 Task: Start in the project TransformWorks the sprint 'Starlight', with a duration of 1 week.
Action: Mouse moved to (233, 176)
Screenshot: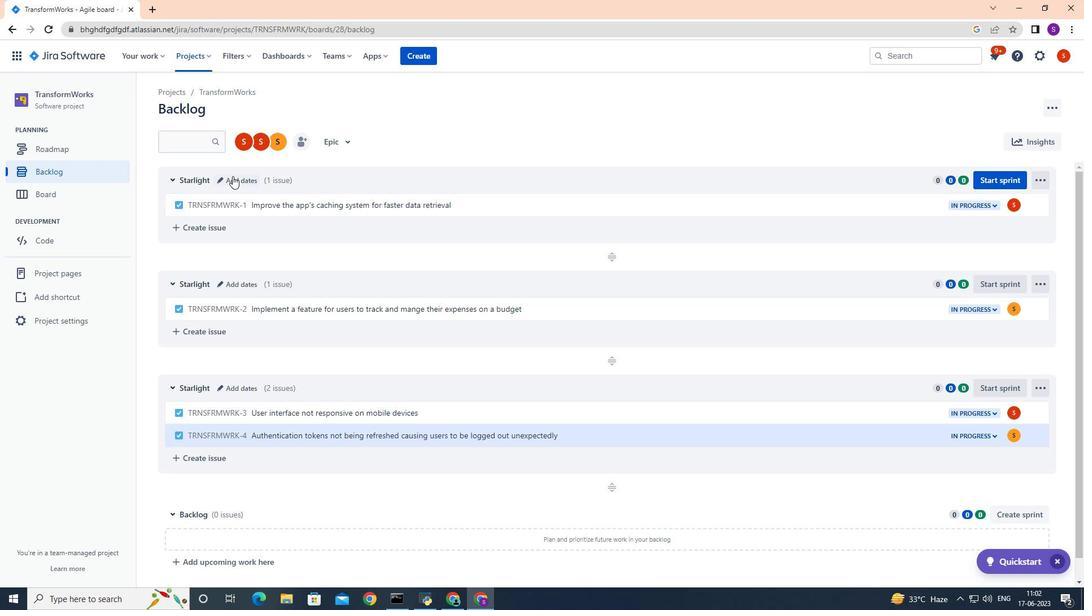 
Action: Mouse pressed left at (233, 176)
Screenshot: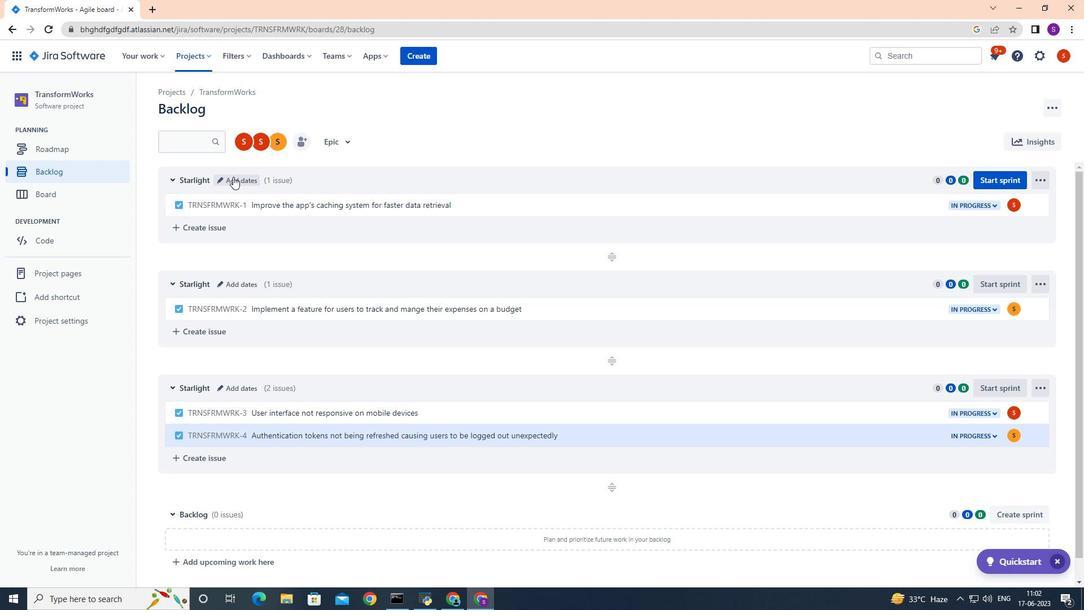 
Action: Mouse moved to (515, 181)
Screenshot: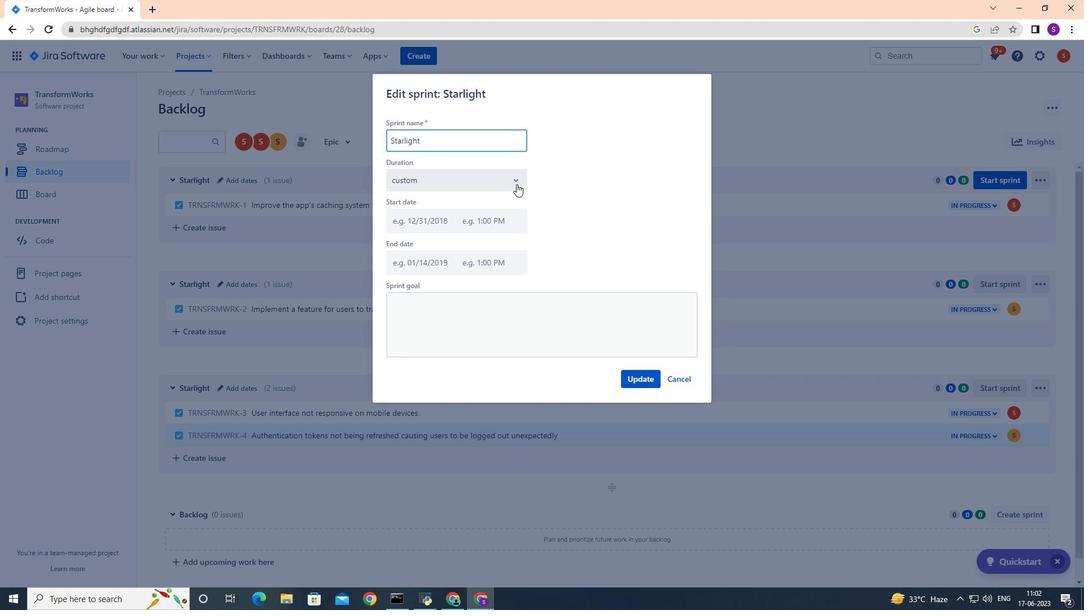 
Action: Mouse pressed left at (515, 181)
Screenshot: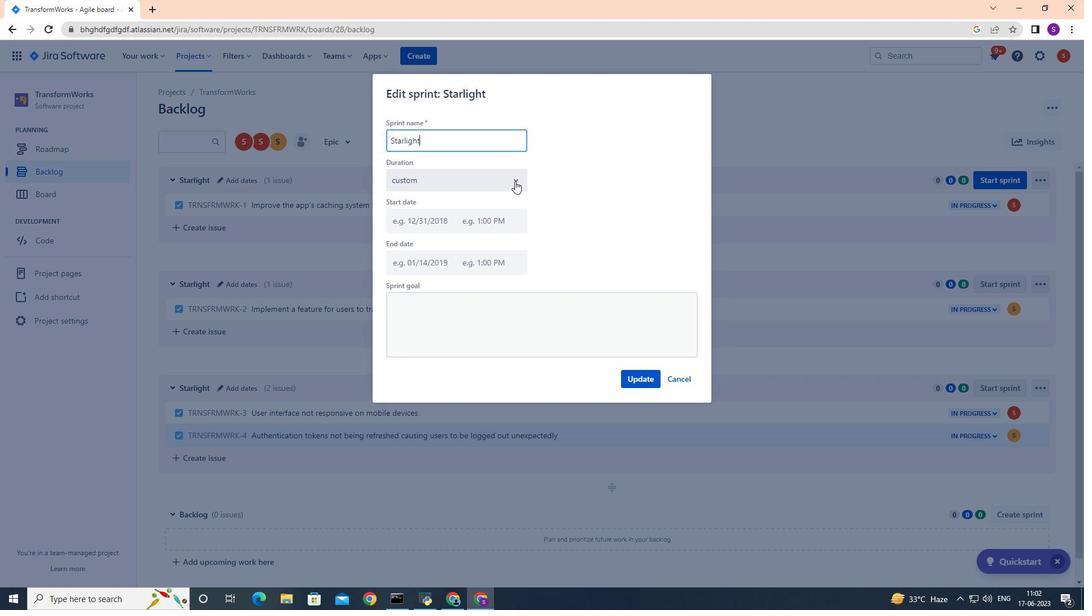 
Action: Mouse moved to (452, 214)
Screenshot: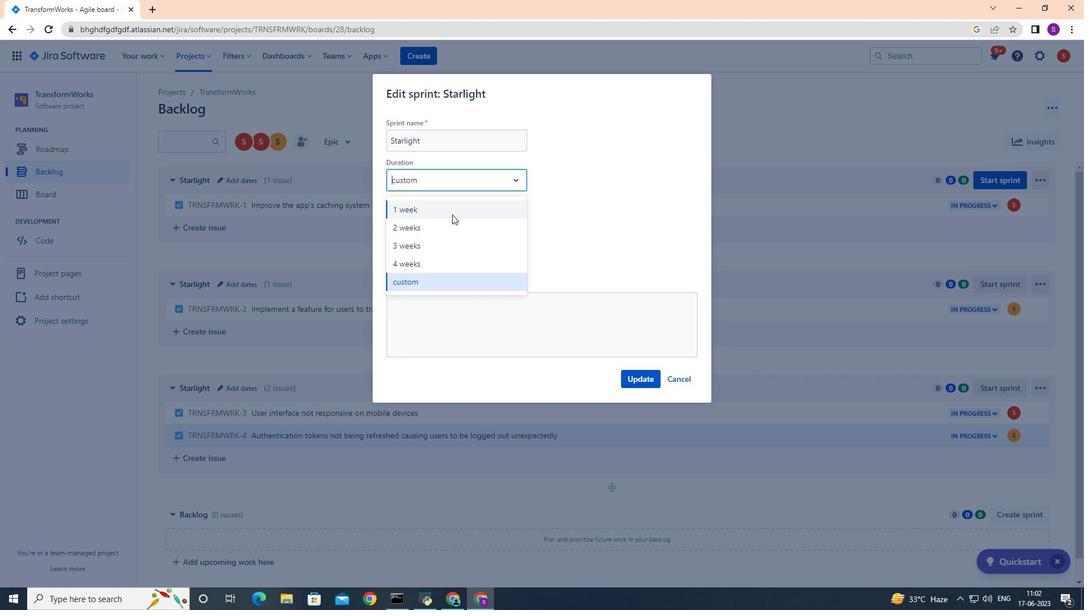 
Action: Mouse pressed left at (452, 214)
Screenshot: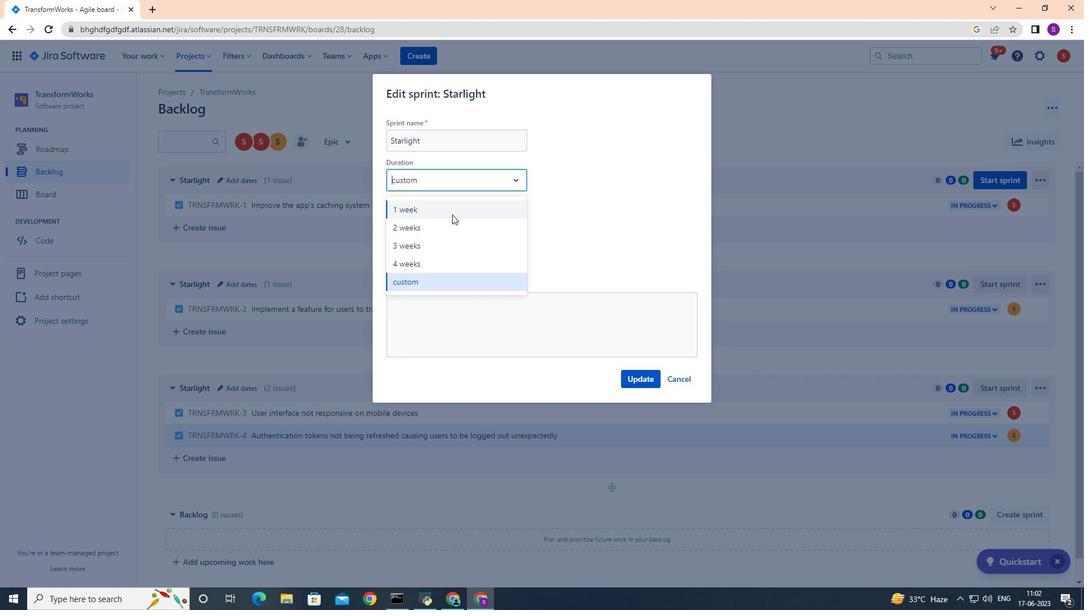 
Action: Mouse moved to (626, 375)
Screenshot: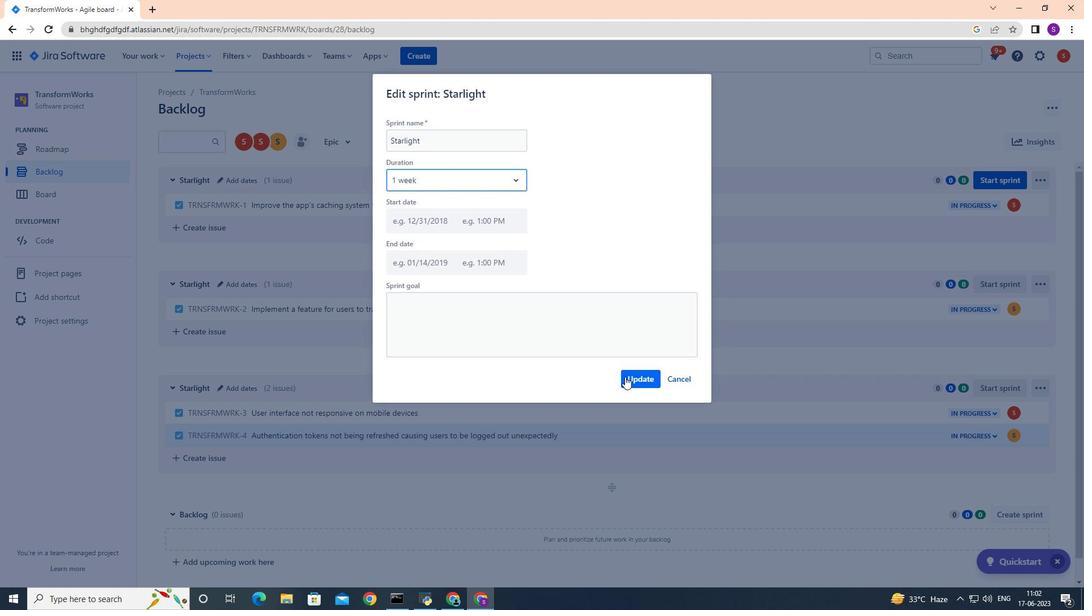 
Action: Mouse pressed left at (626, 375)
Screenshot: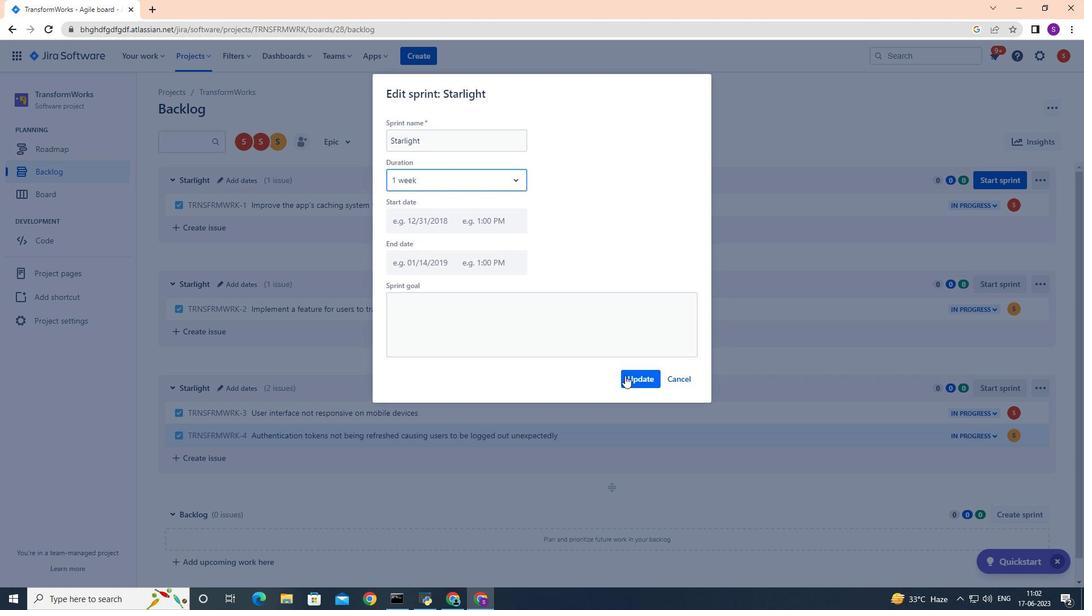 
Action: Mouse moved to (624, 373)
Screenshot: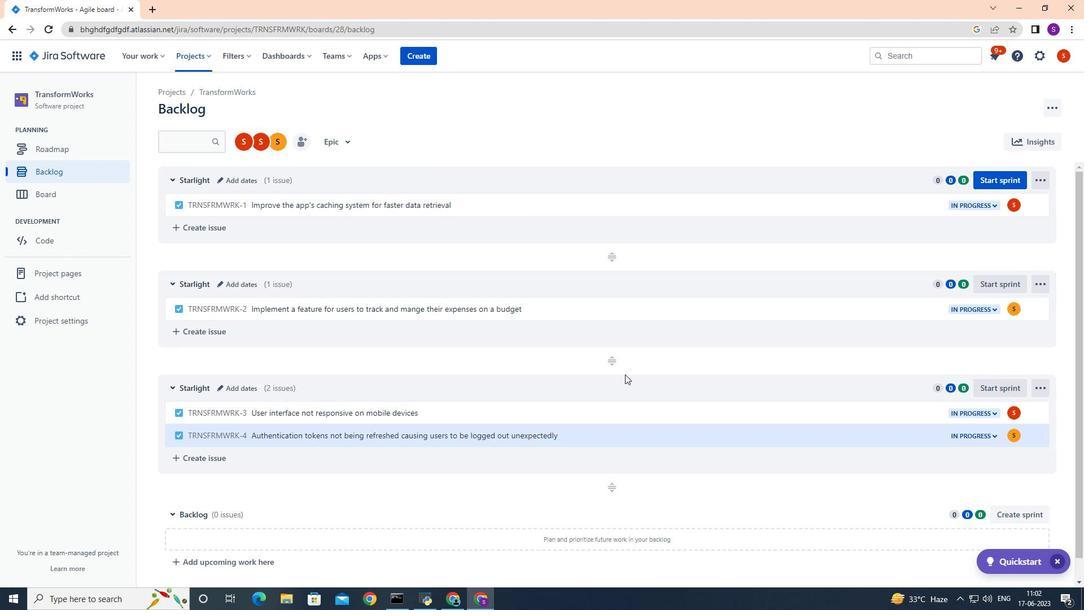 
